 Task: Use the font style Heading 1 with italic style.
Action: Mouse moved to (500, 269)
Screenshot: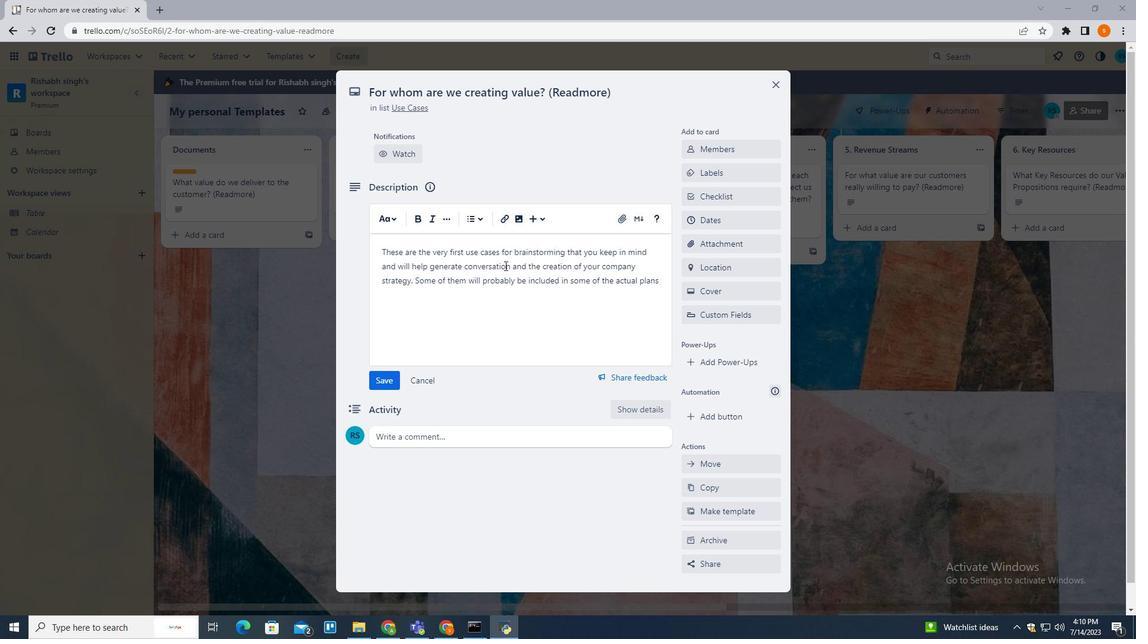 
Action: Mouse pressed left at (500, 269)
Screenshot: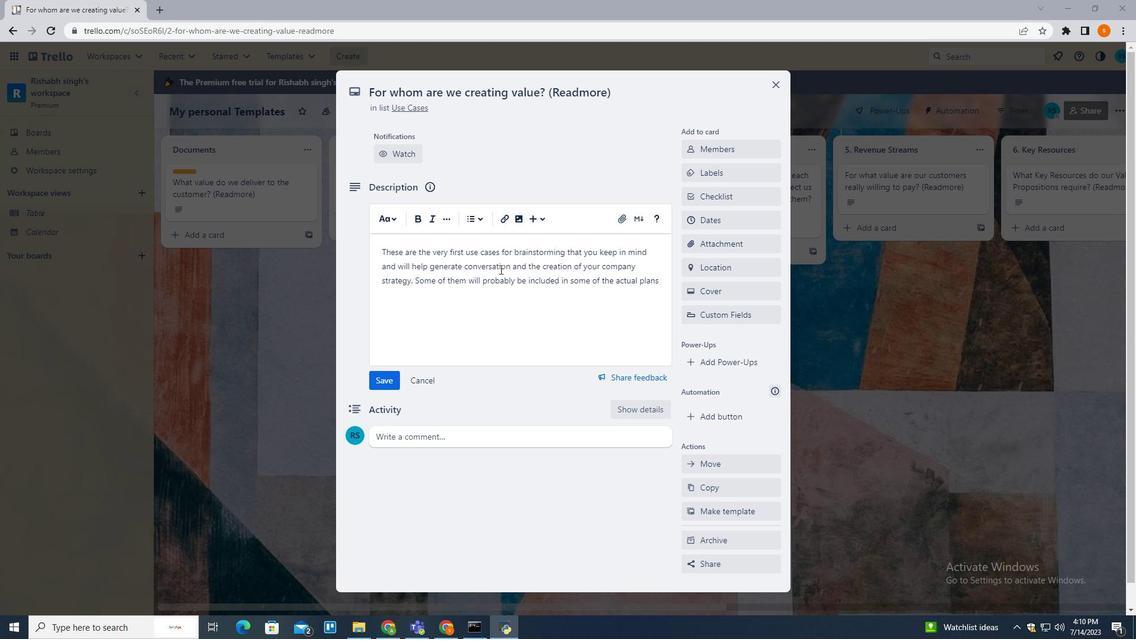 
Action: Mouse pressed left at (500, 269)
Screenshot: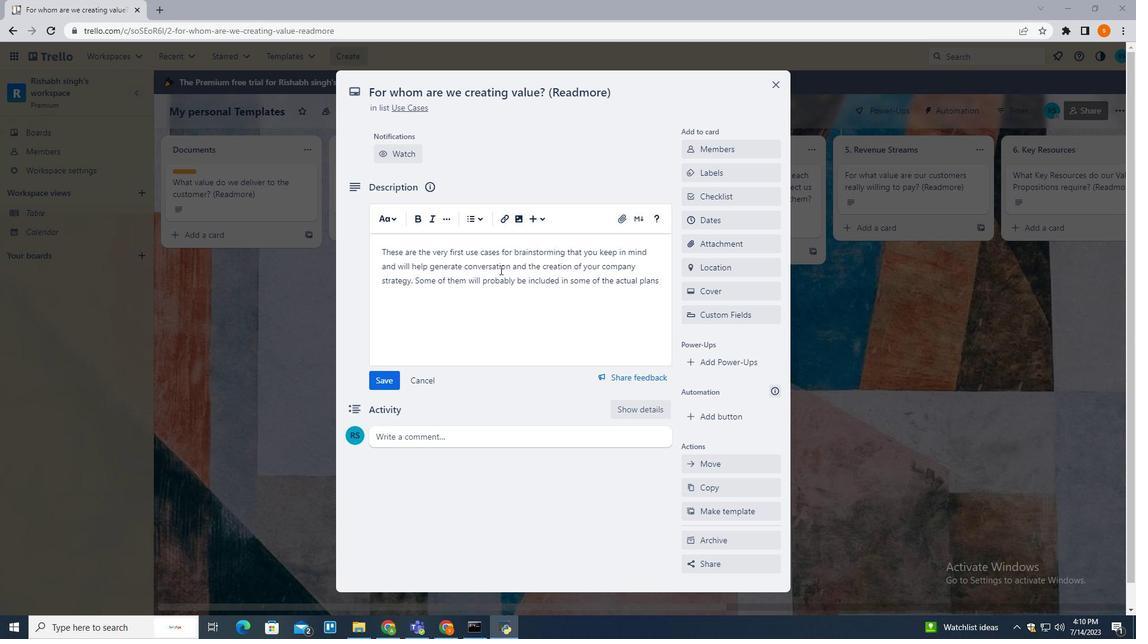 
Action: Mouse pressed left at (500, 269)
Screenshot: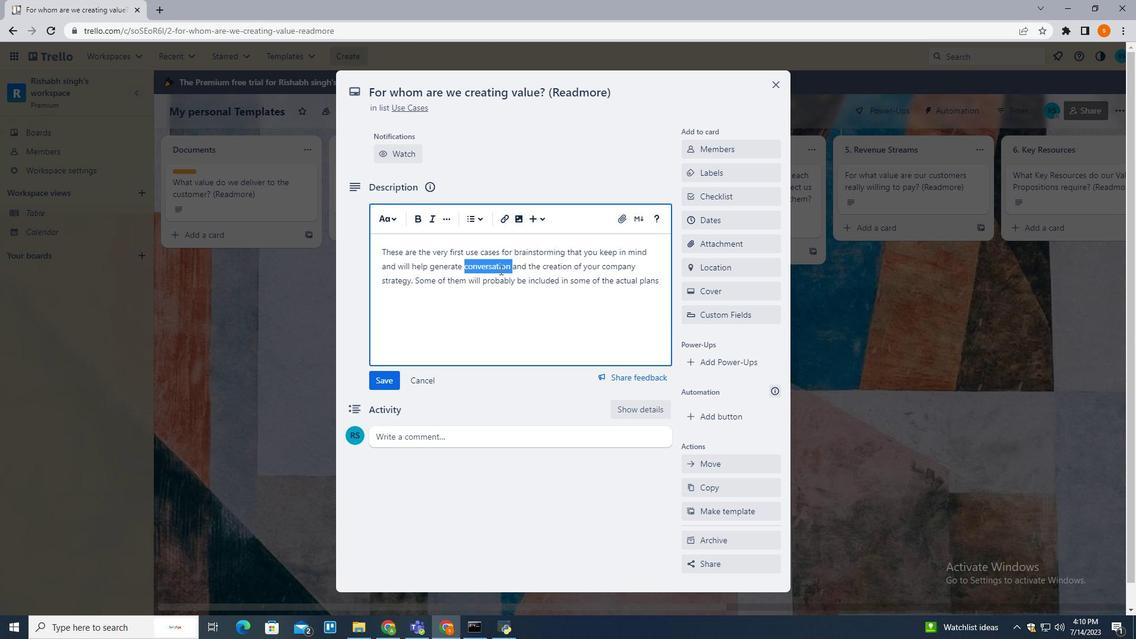 
Action: Mouse moved to (387, 221)
Screenshot: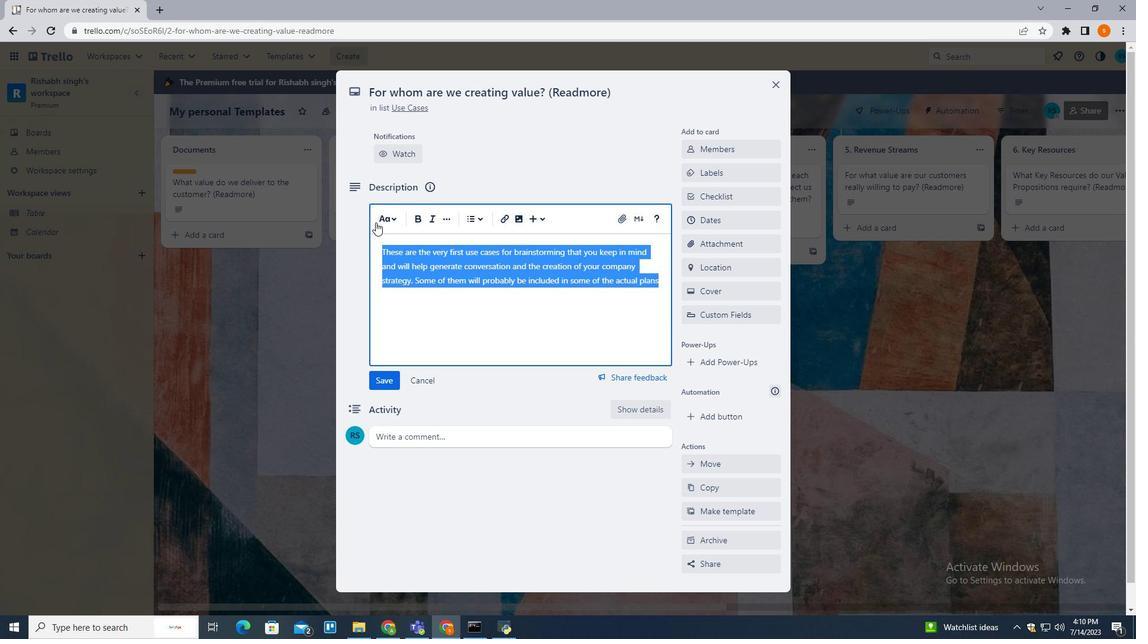 
Action: Mouse pressed left at (387, 221)
Screenshot: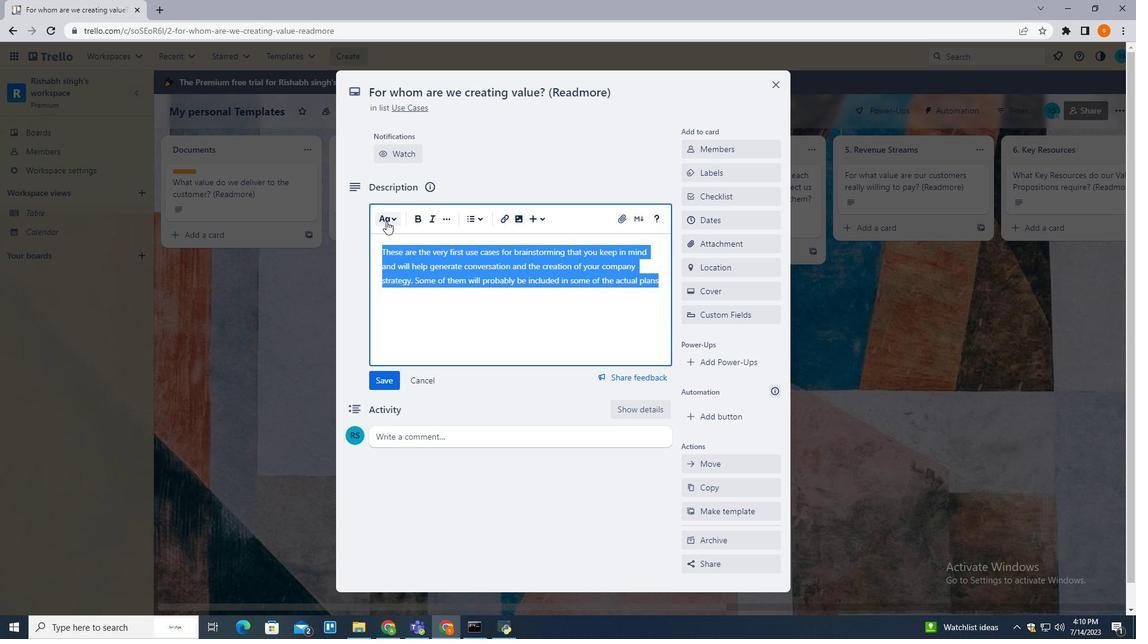 
Action: Mouse moved to (413, 271)
Screenshot: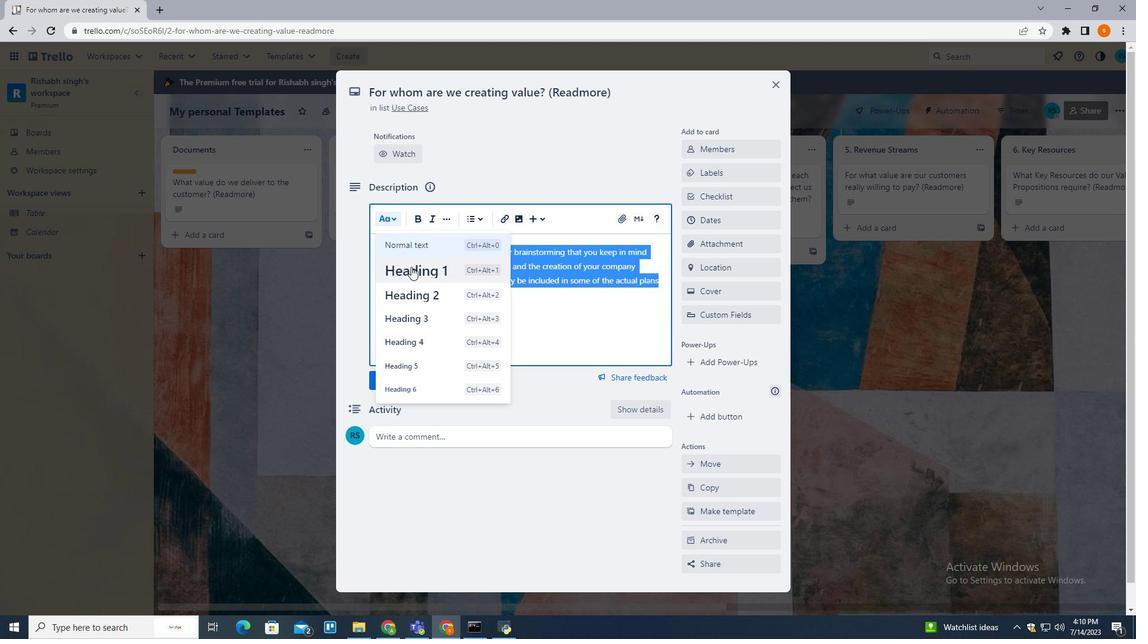 
Action: Mouse pressed left at (413, 271)
Screenshot: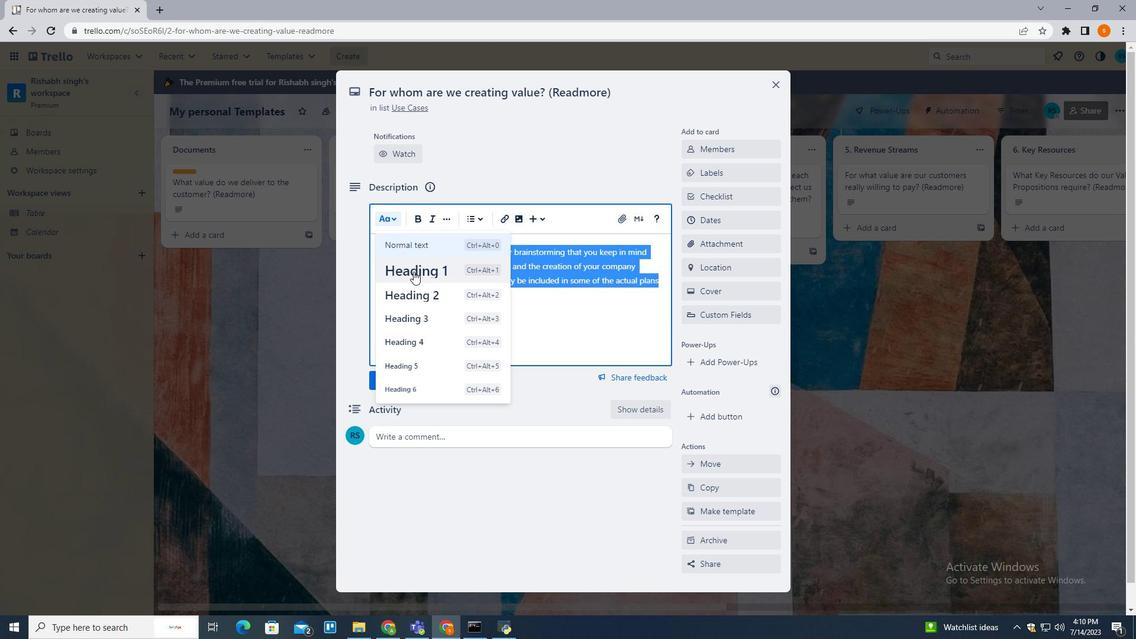 
Action: Mouse moved to (433, 220)
Screenshot: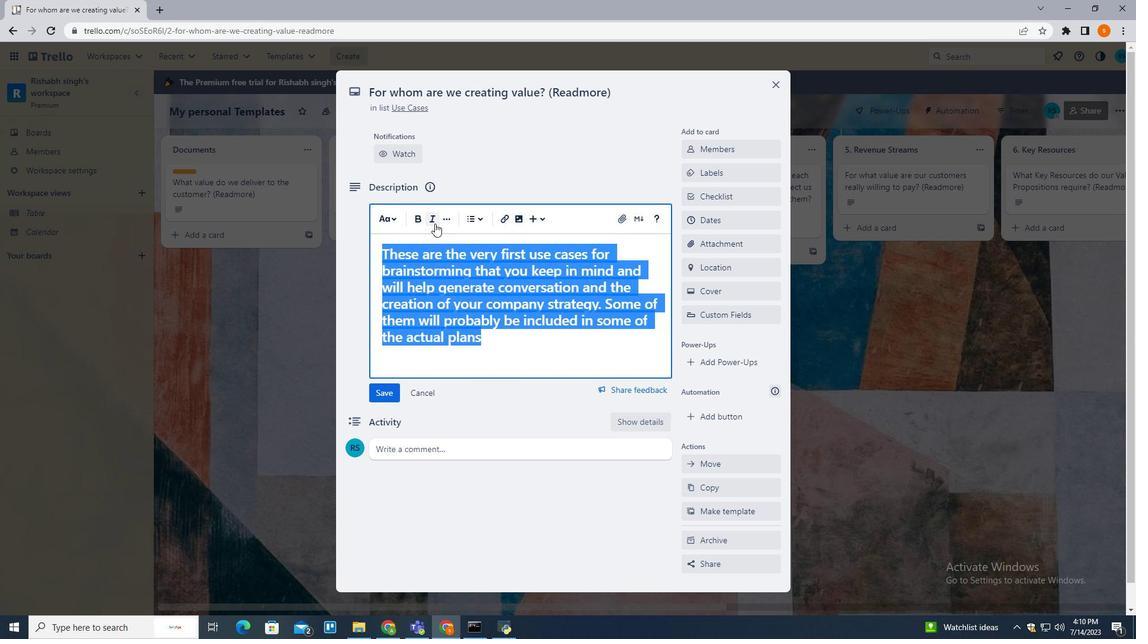 
Action: Mouse pressed left at (433, 220)
Screenshot: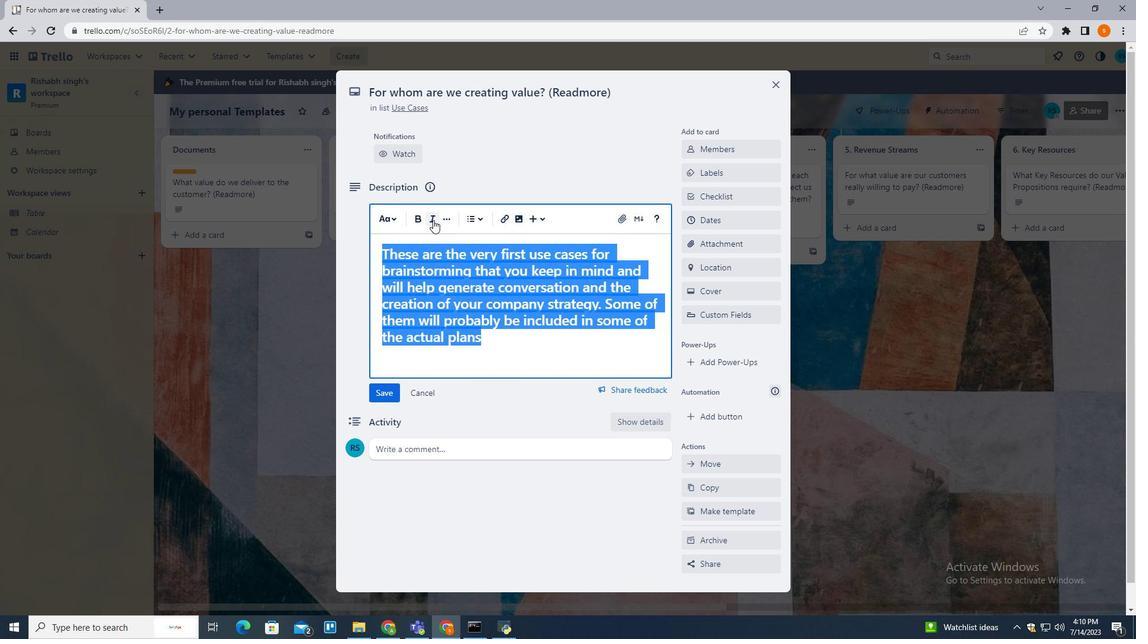 
Action: Mouse moved to (493, 354)
Screenshot: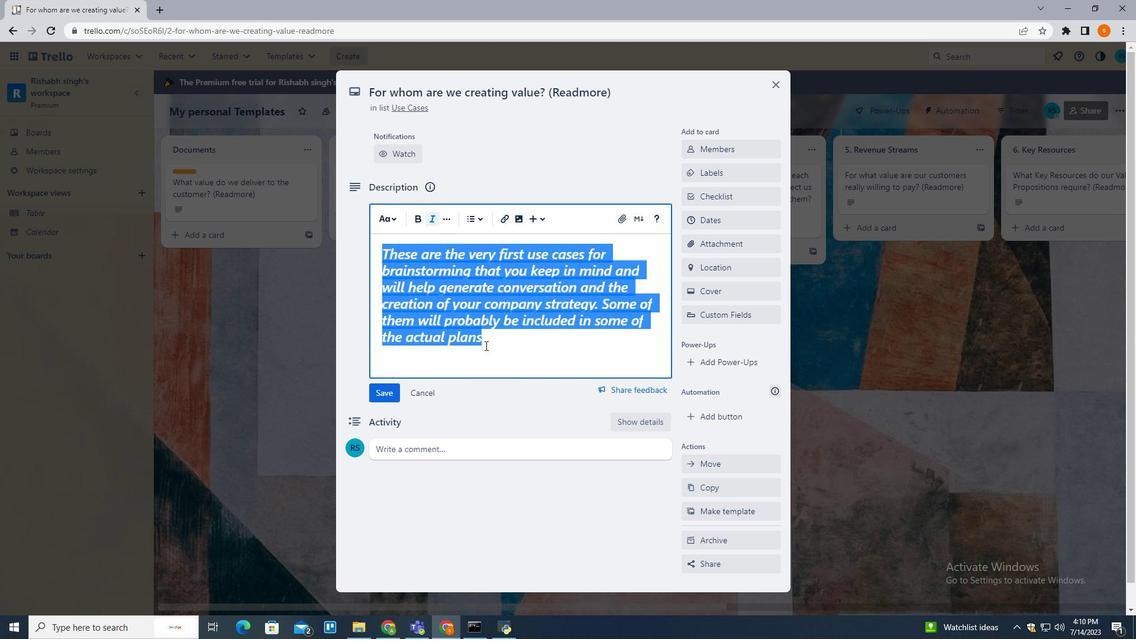 
Action: Mouse pressed left at (493, 354)
Screenshot: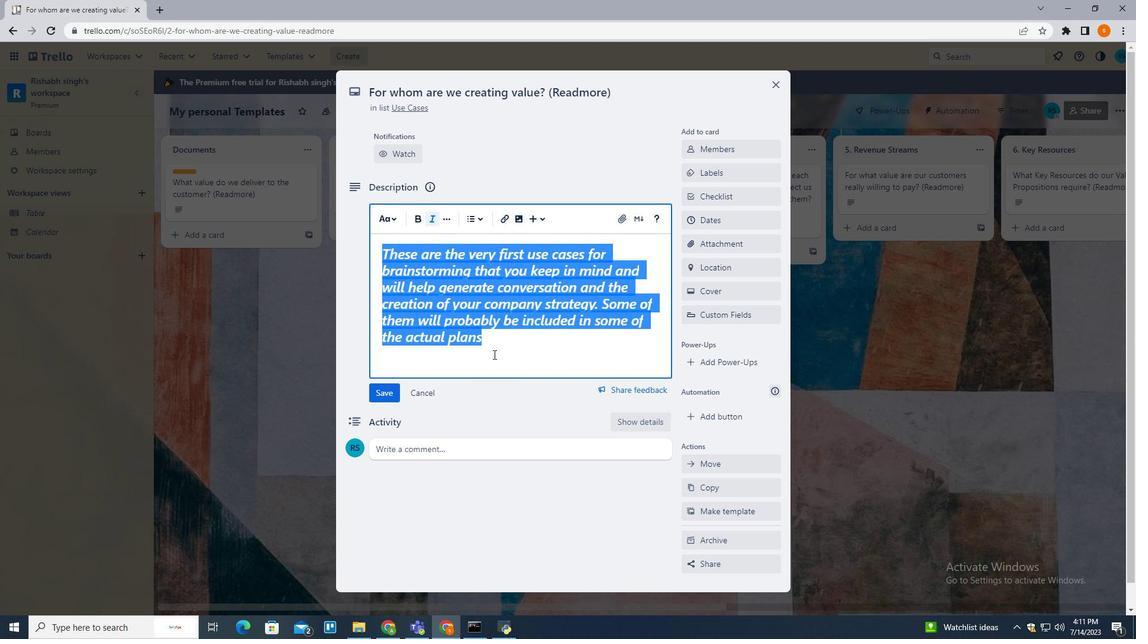 
